 Task: Look for products in the category "Chocolate & Candy" from the brand "Yum Earth".
Action: Mouse moved to (29, 70)
Screenshot: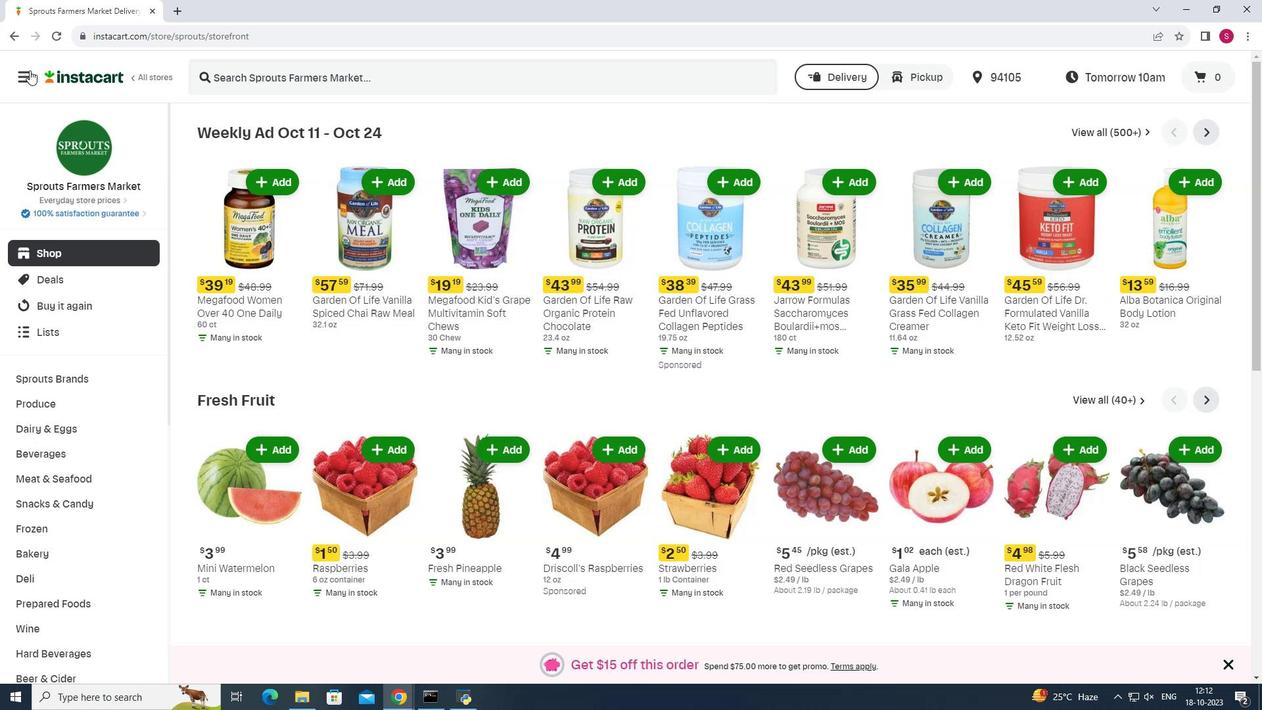 
Action: Mouse pressed left at (29, 70)
Screenshot: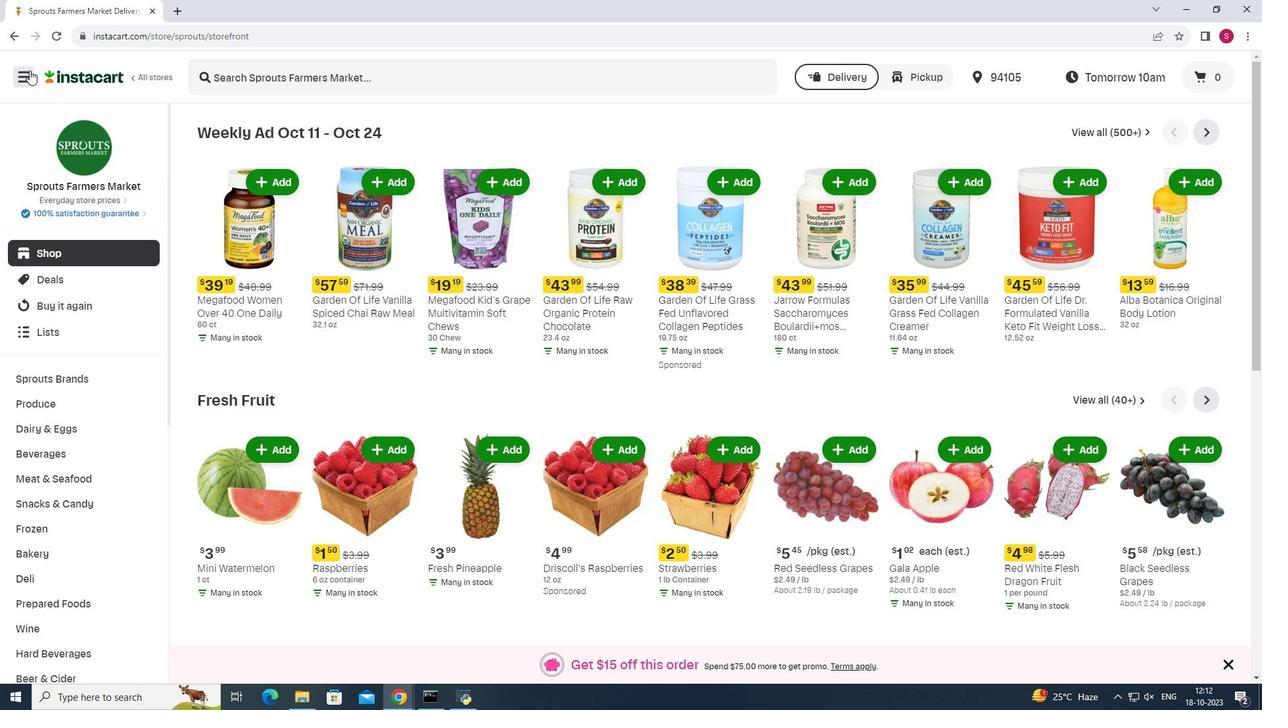 
Action: Mouse moved to (74, 343)
Screenshot: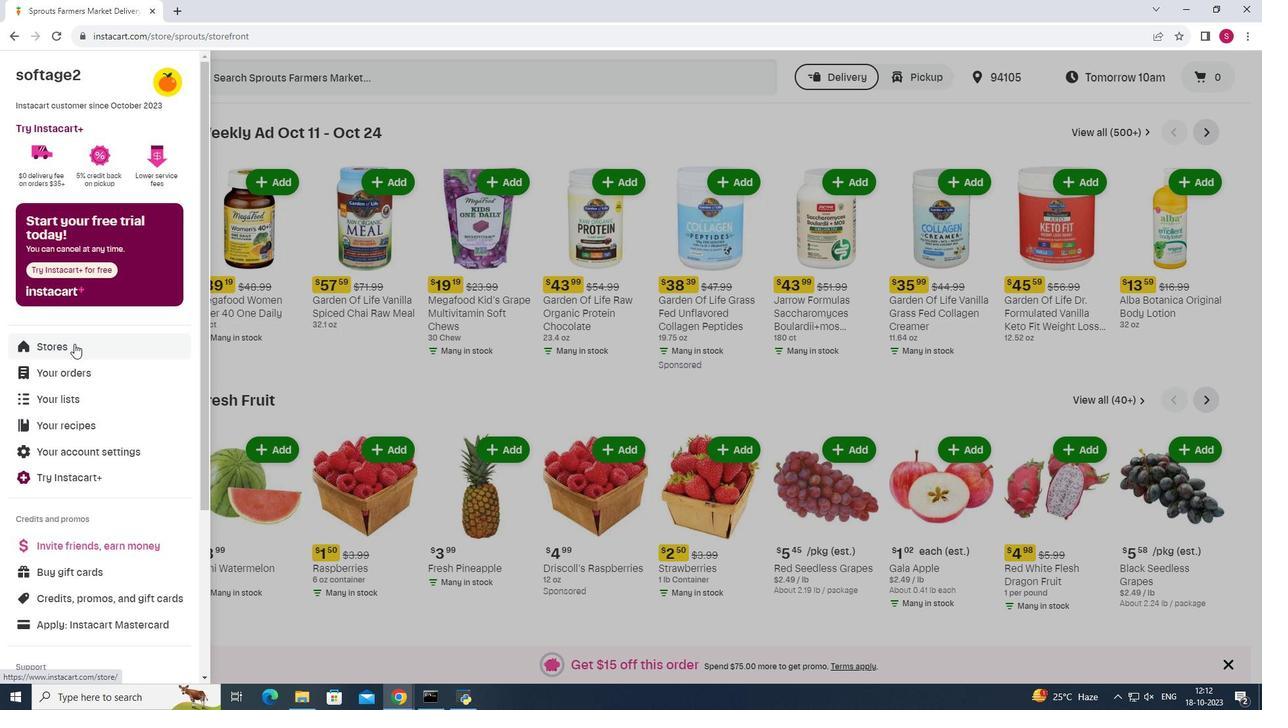 
Action: Mouse pressed left at (74, 343)
Screenshot: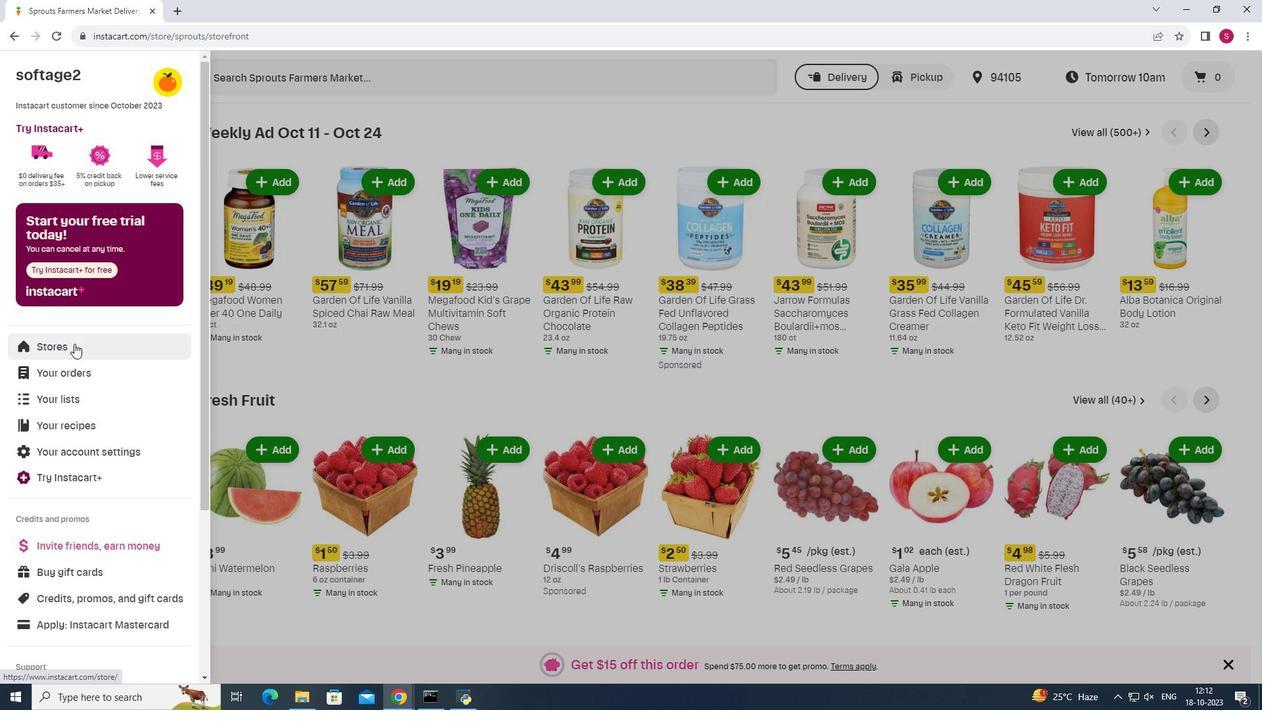 
Action: Mouse moved to (305, 122)
Screenshot: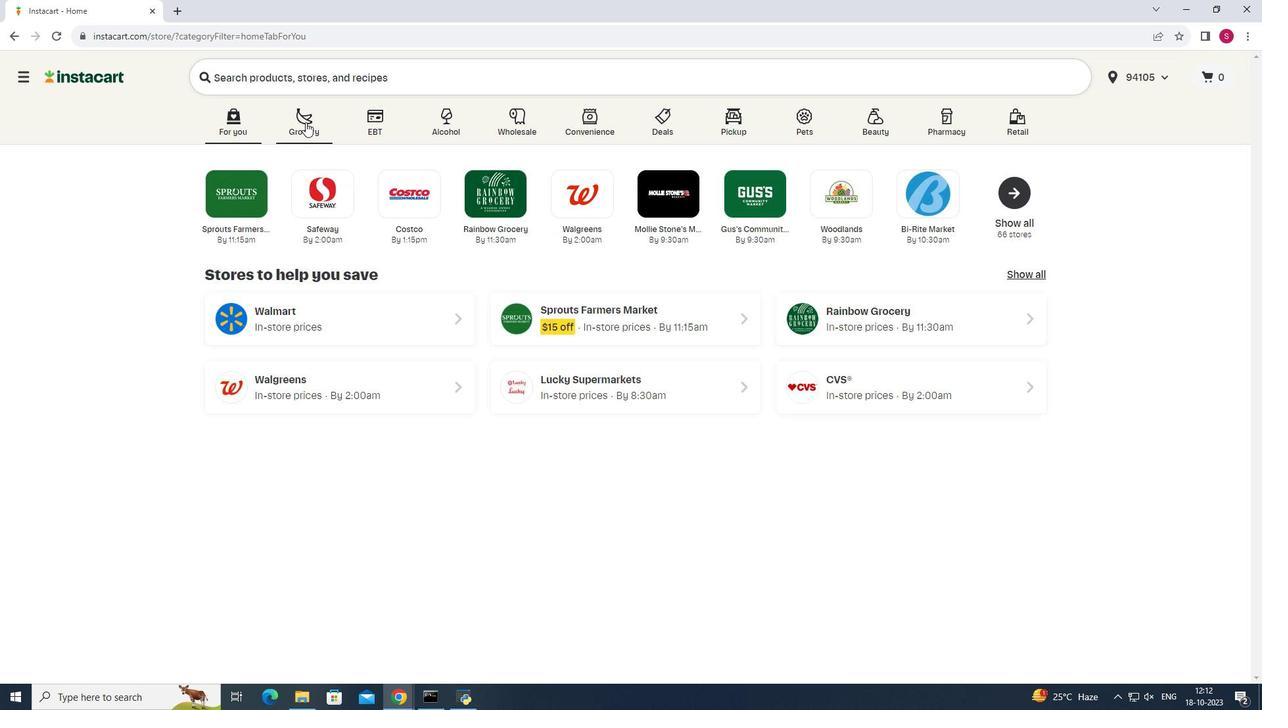 
Action: Mouse pressed left at (305, 122)
Screenshot: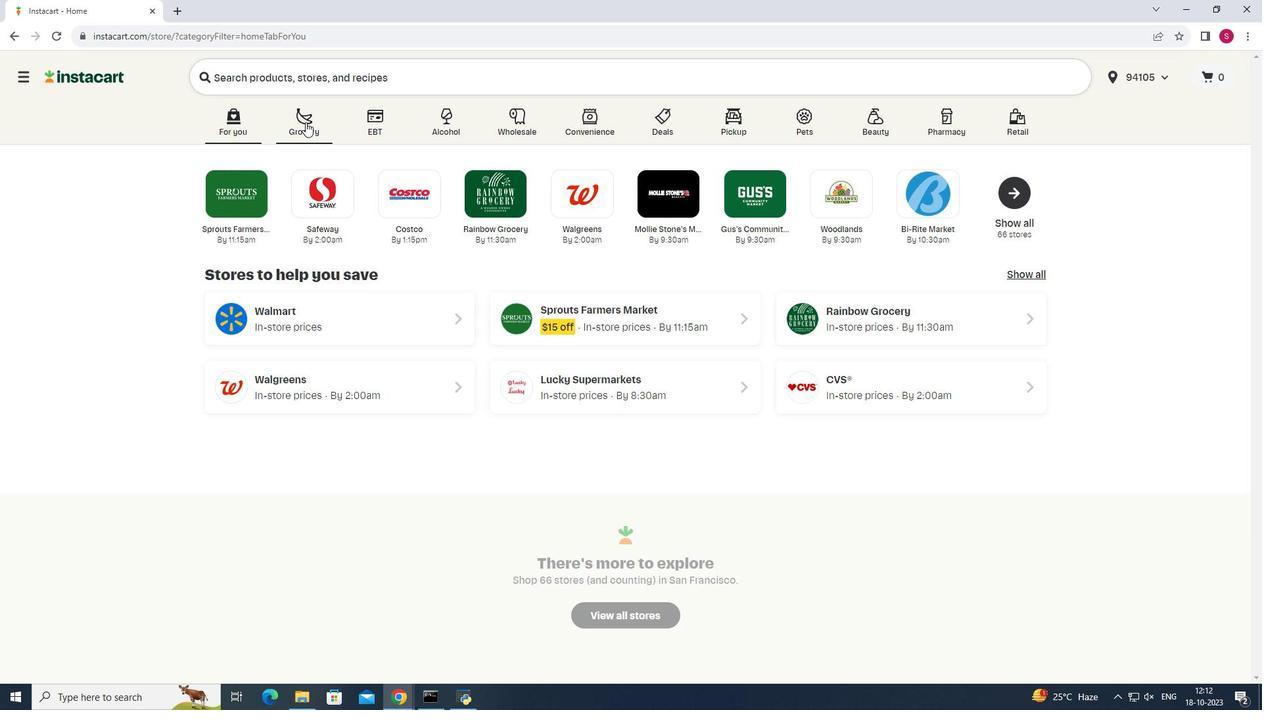 
Action: Mouse moved to (900, 176)
Screenshot: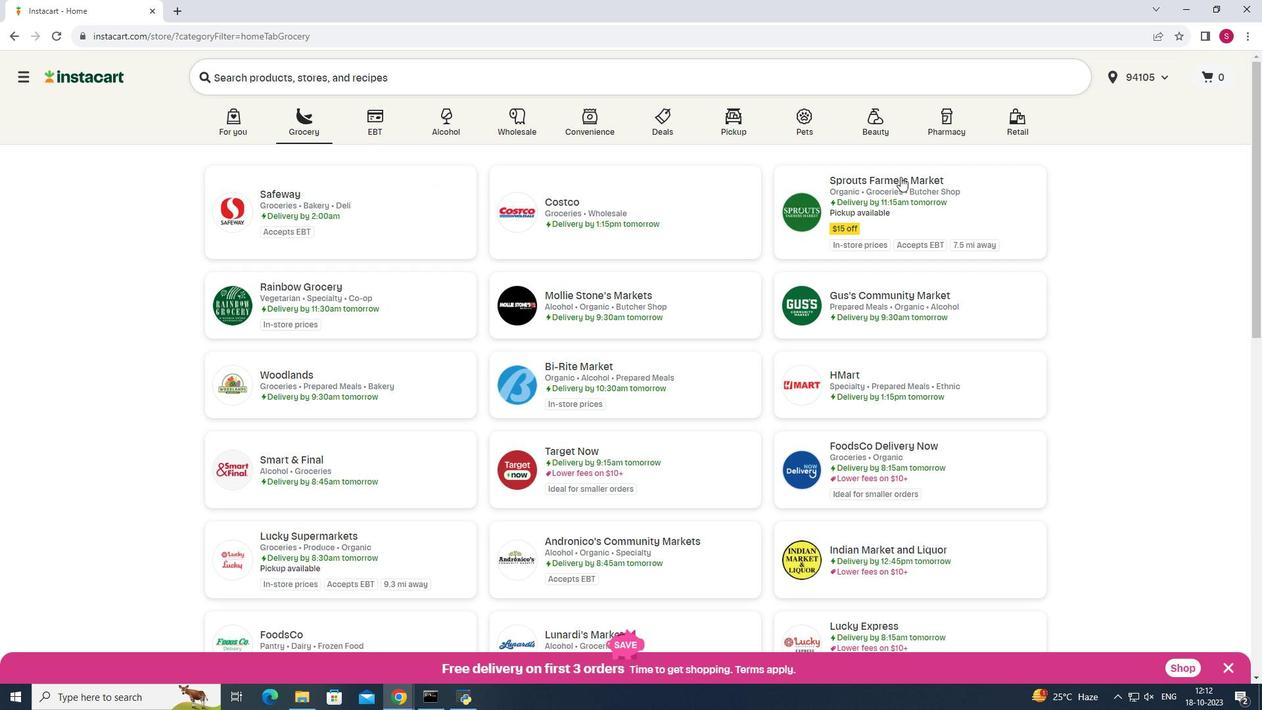 
Action: Mouse pressed left at (900, 176)
Screenshot: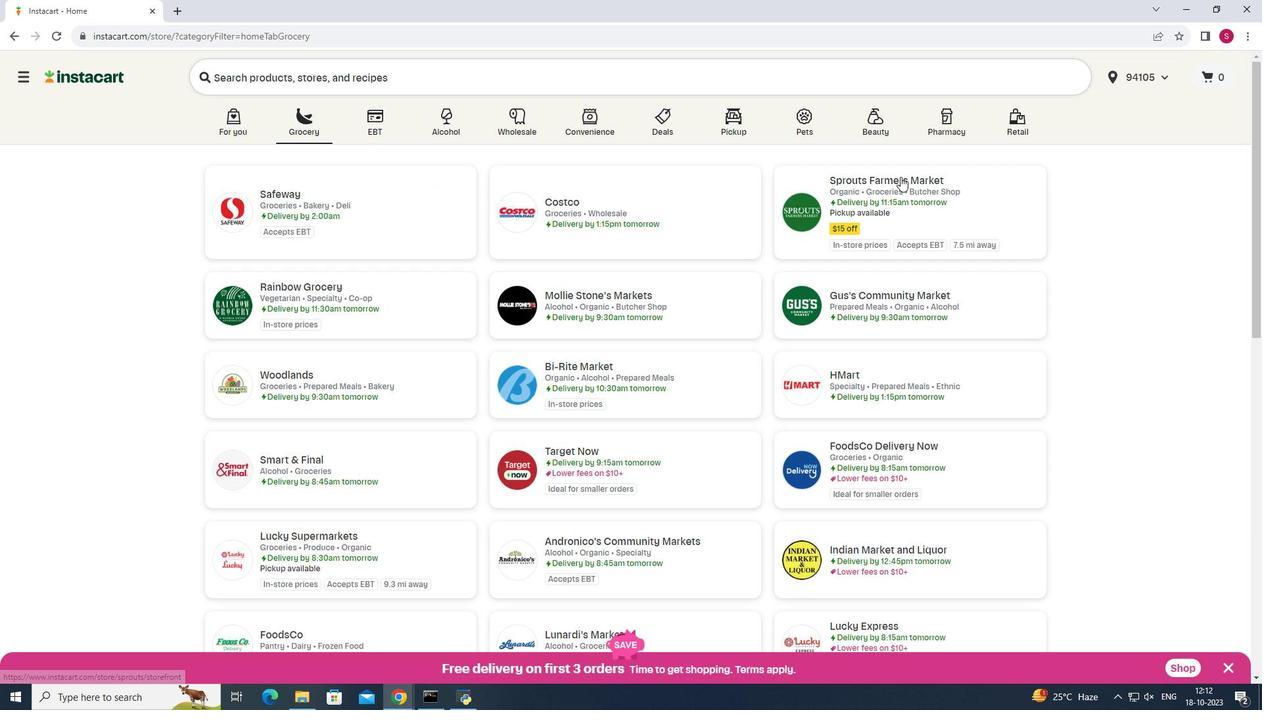 
Action: Mouse moved to (42, 503)
Screenshot: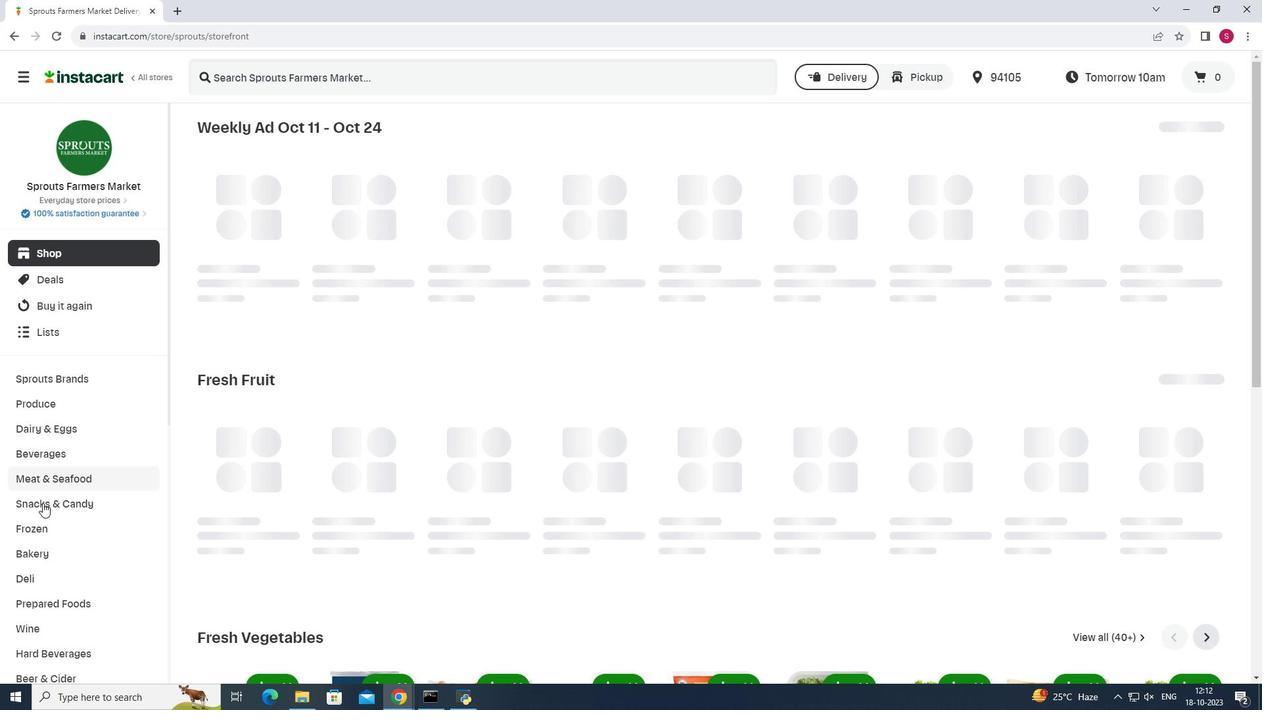
Action: Mouse pressed left at (42, 503)
Screenshot: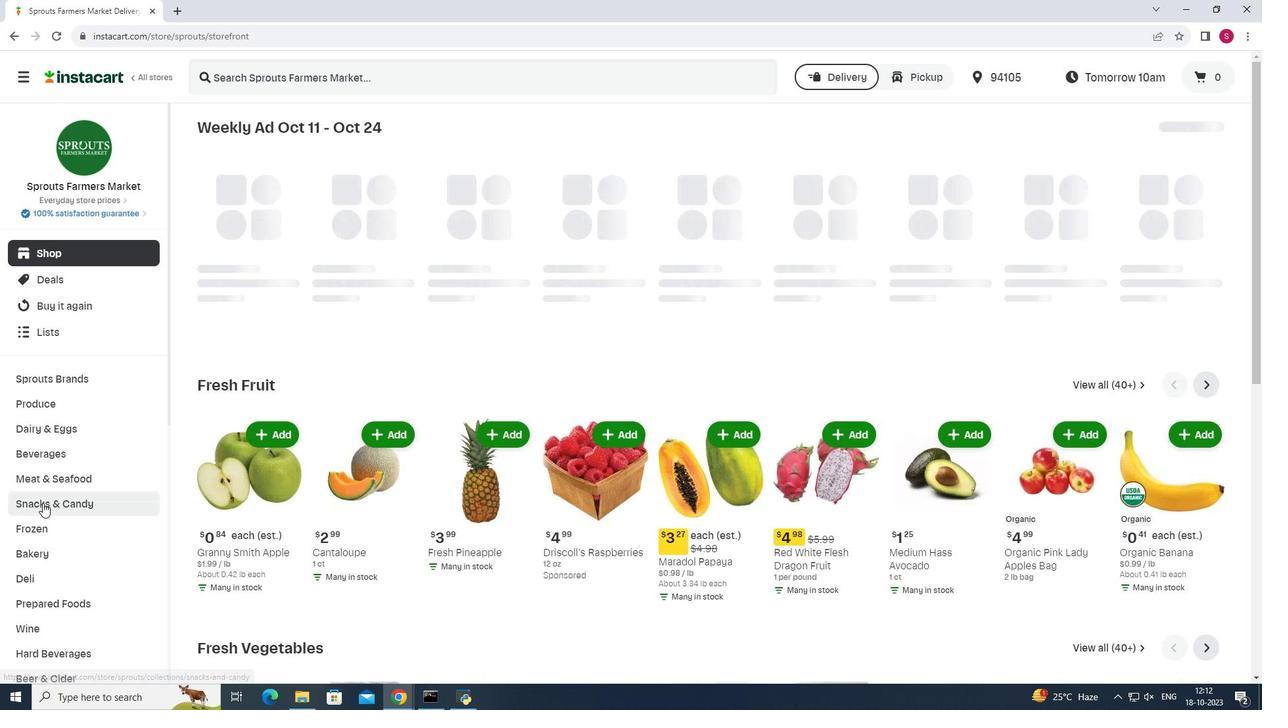 
Action: Mouse moved to (391, 169)
Screenshot: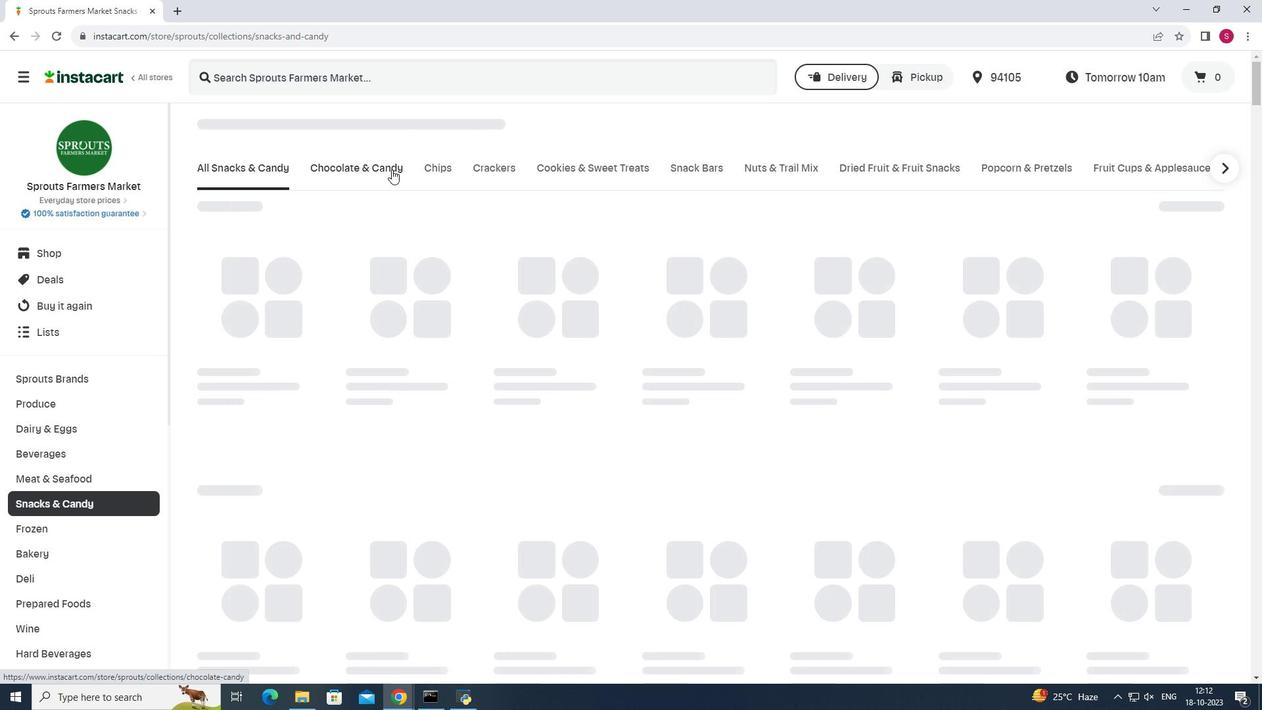 
Action: Mouse pressed left at (391, 169)
Screenshot: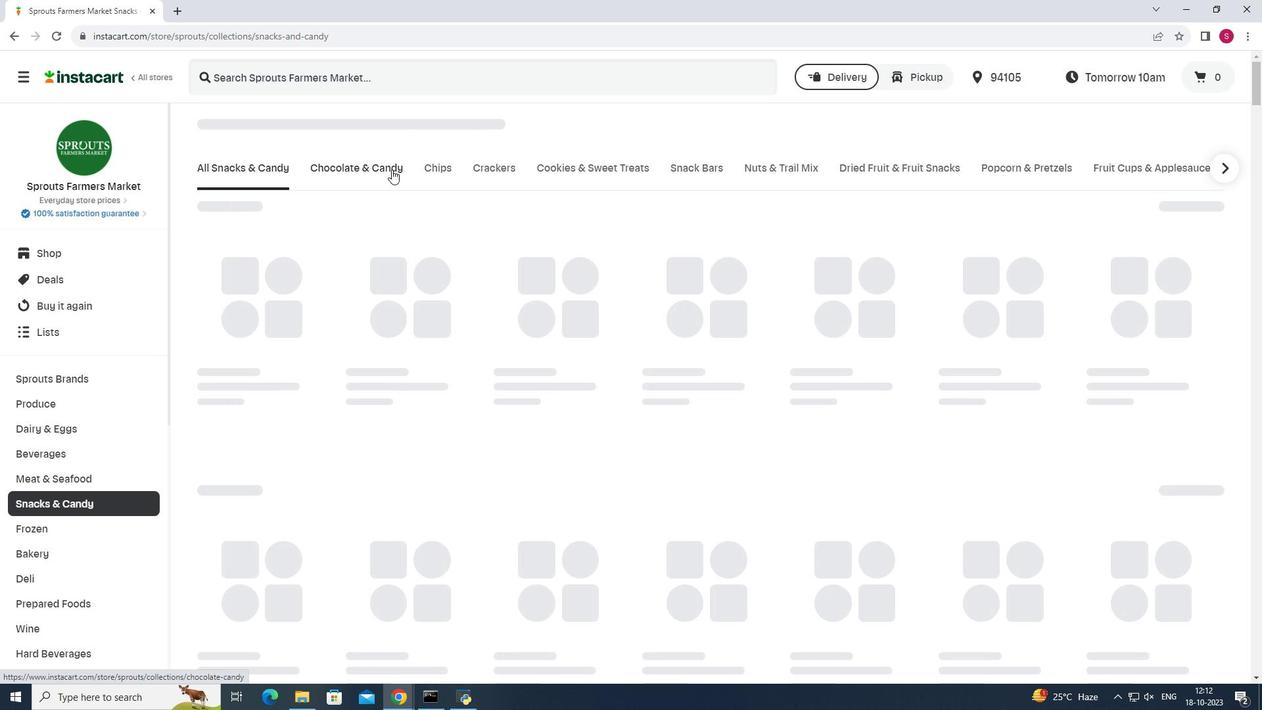 
Action: Mouse moved to (683, 220)
Screenshot: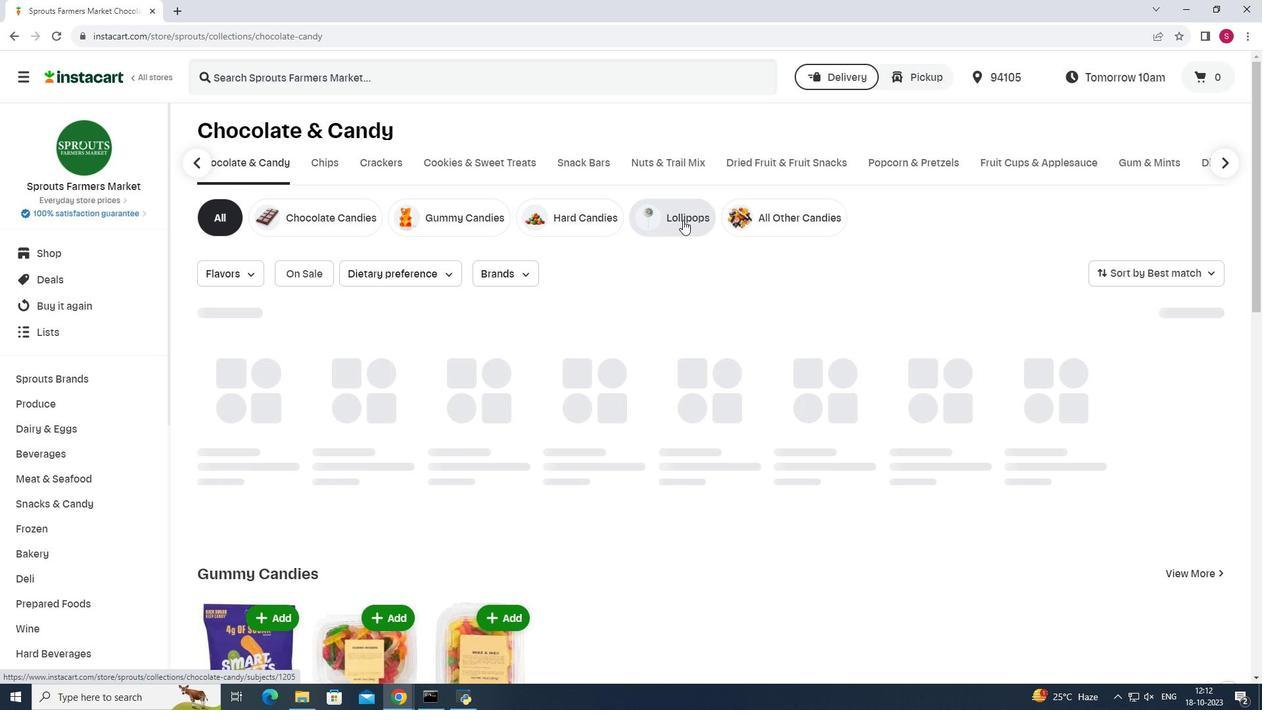 
Action: Mouse pressed left at (683, 220)
Screenshot: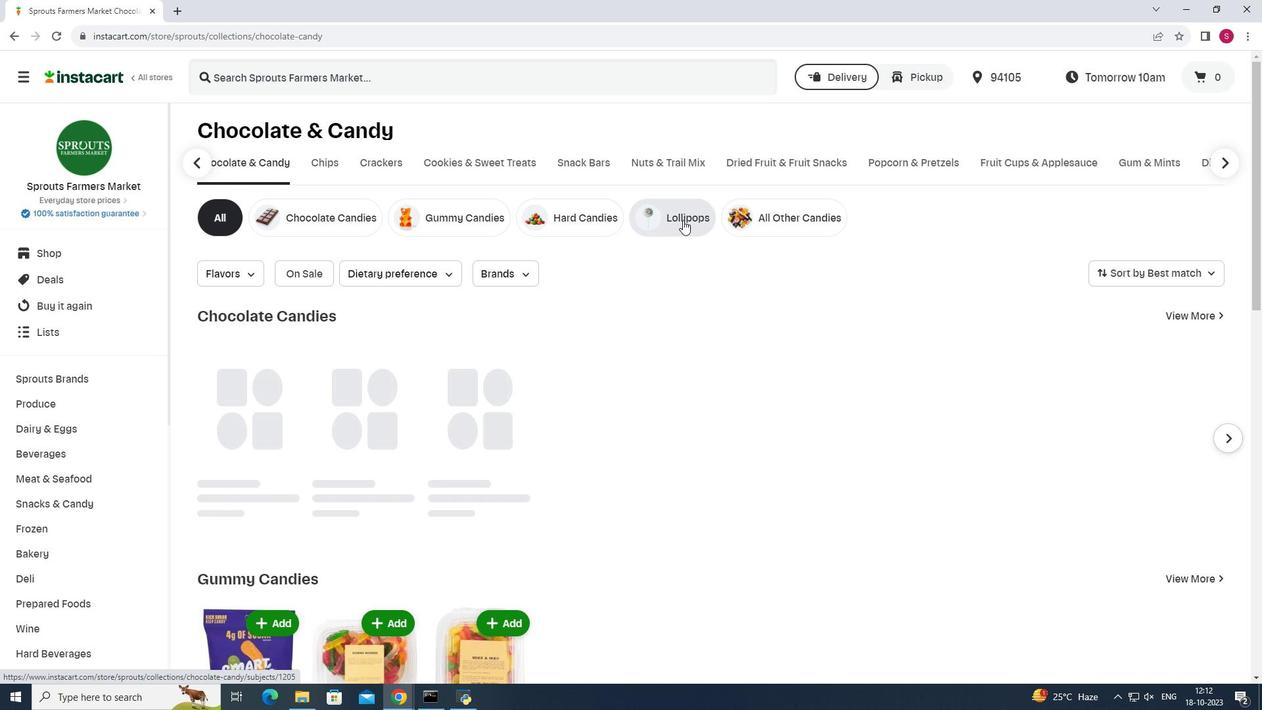 
Action: Mouse moved to (453, 267)
Screenshot: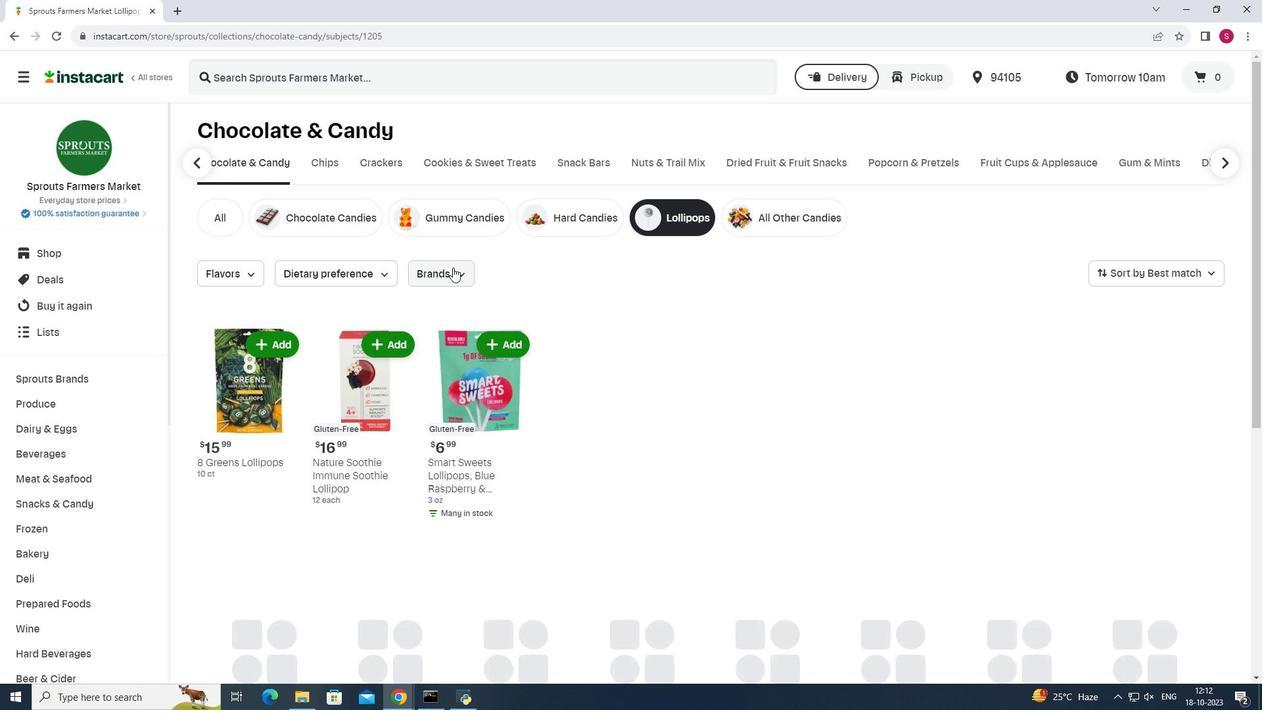 
Action: Mouse pressed left at (453, 267)
Screenshot: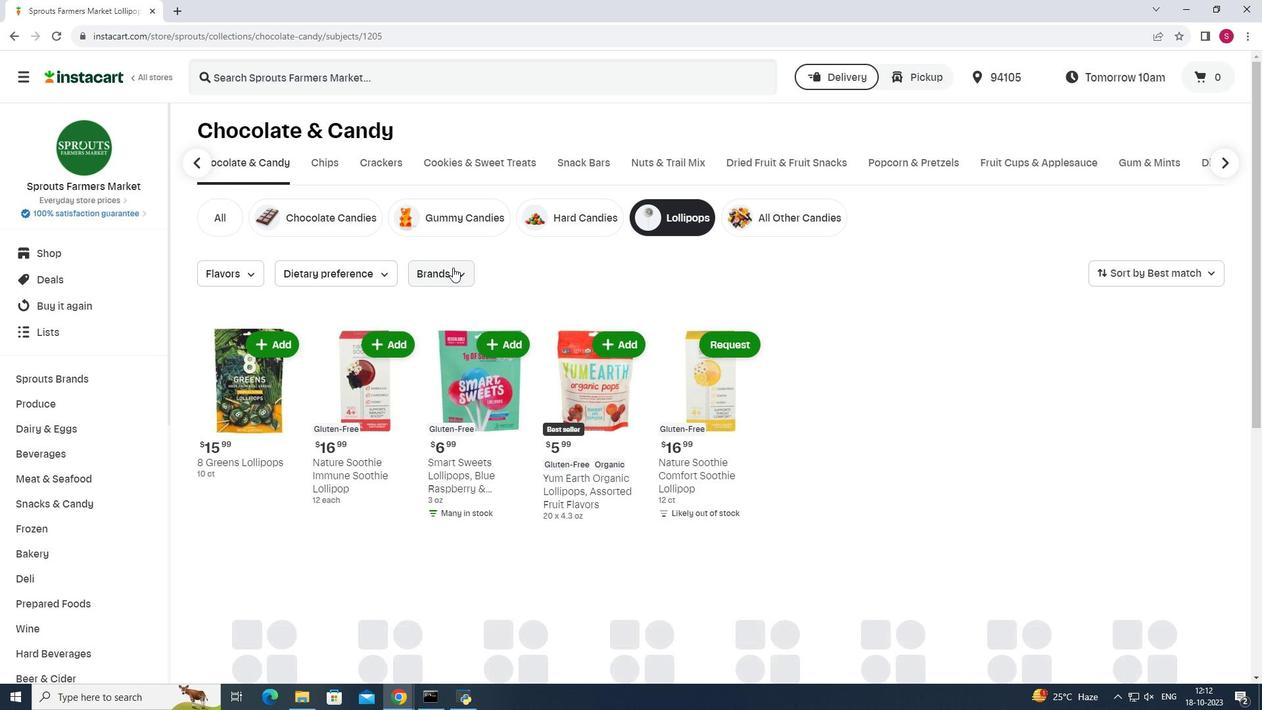 
Action: Mouse moved to (429, 344)
Screenshot: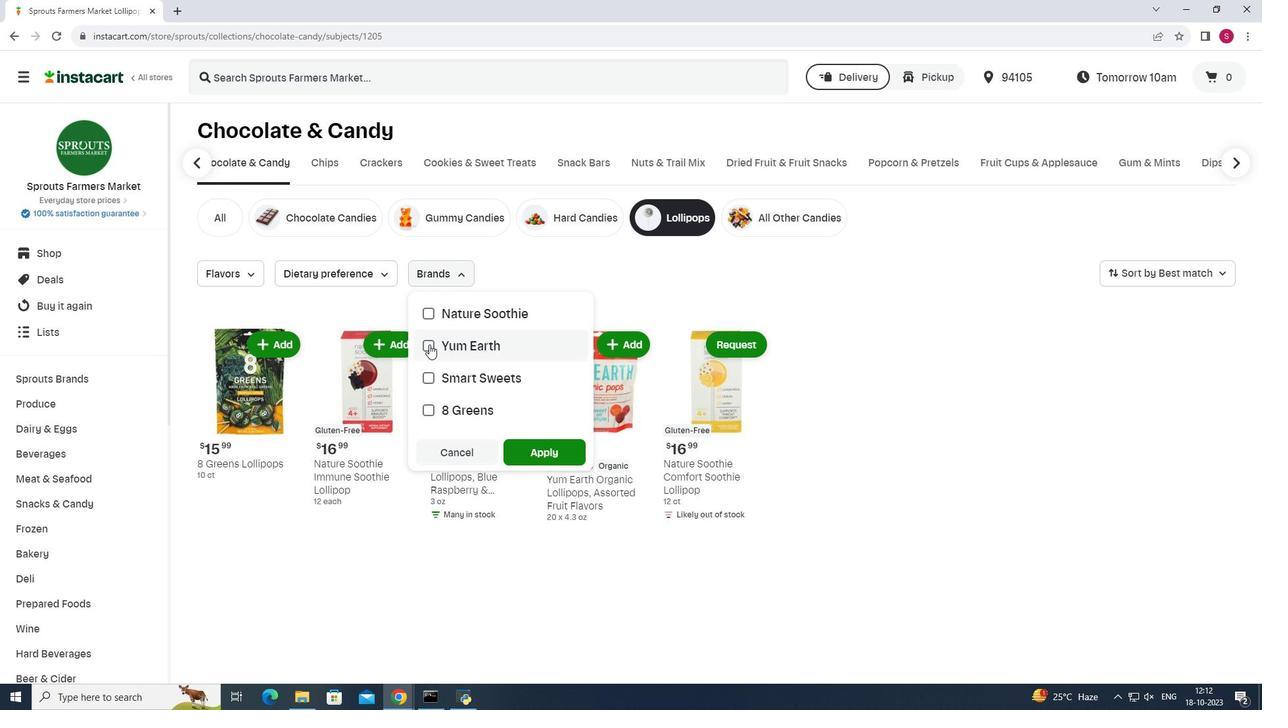 
Action: Mouse pressed left at (429, 344)
Screenshot: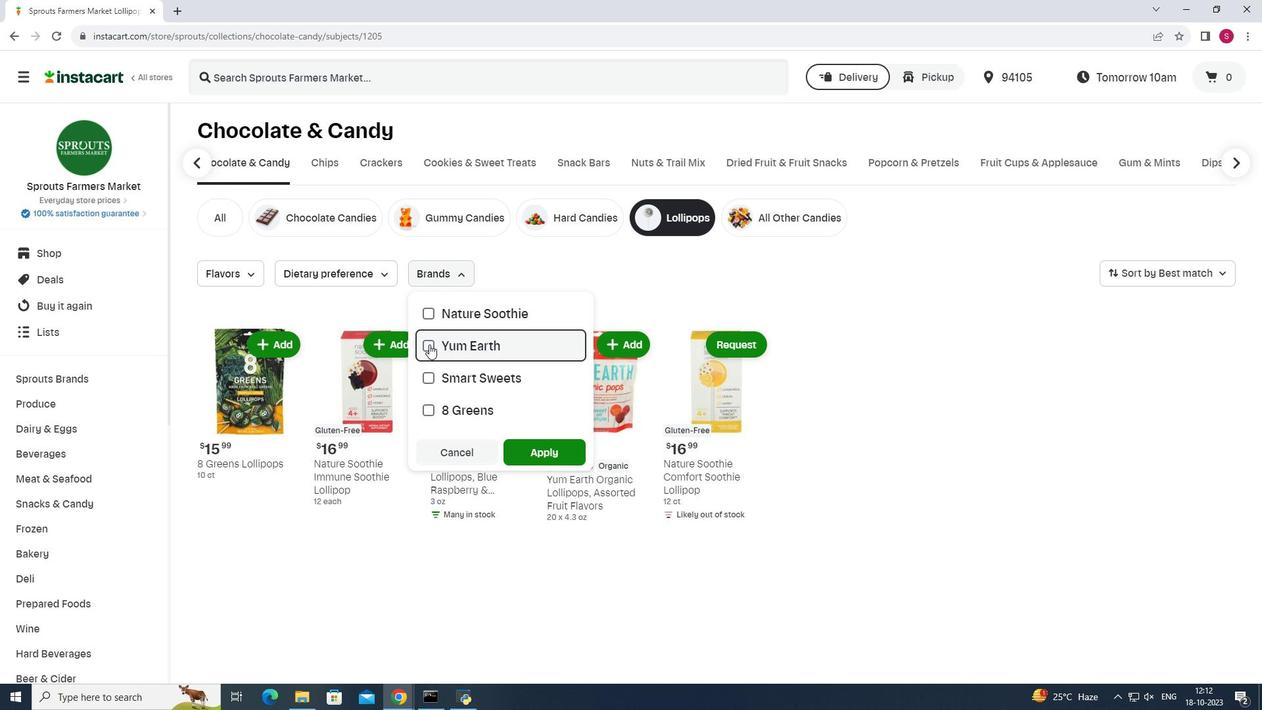 
Action: Mouse moved to (540, 452)
Screenshot: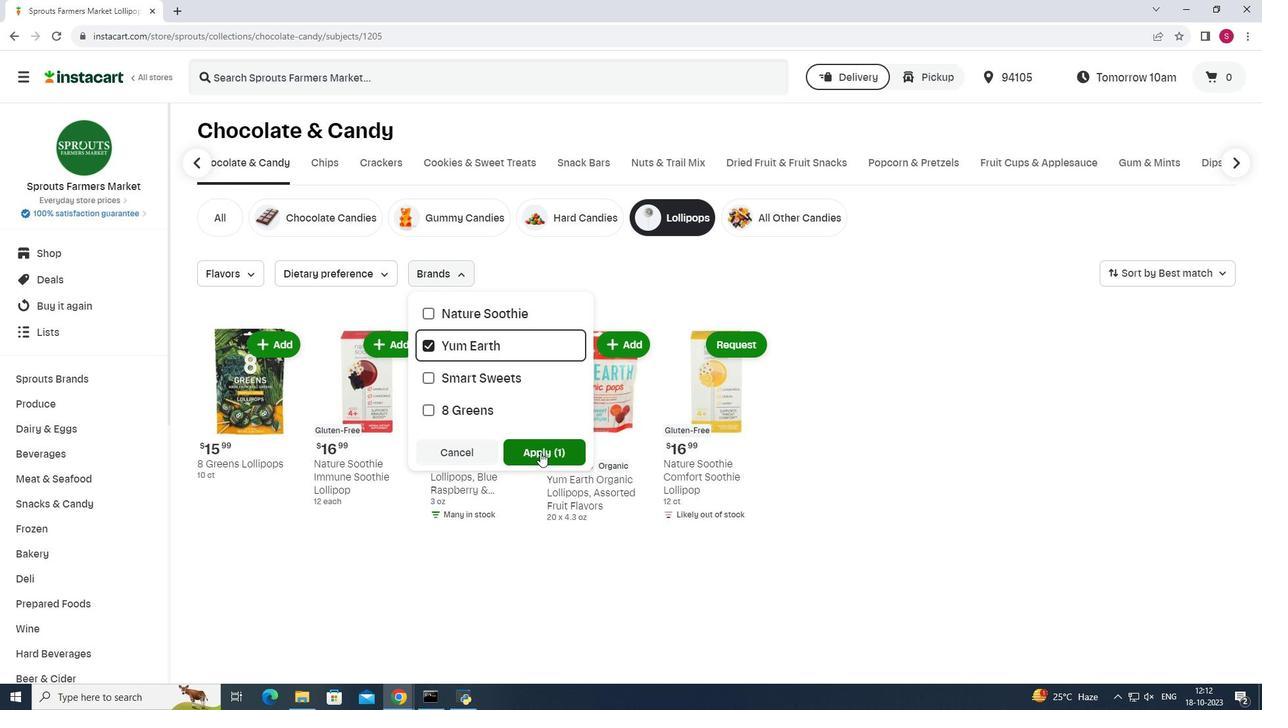 
Action: Mouse pressed left at (540, 452)
Screenshot: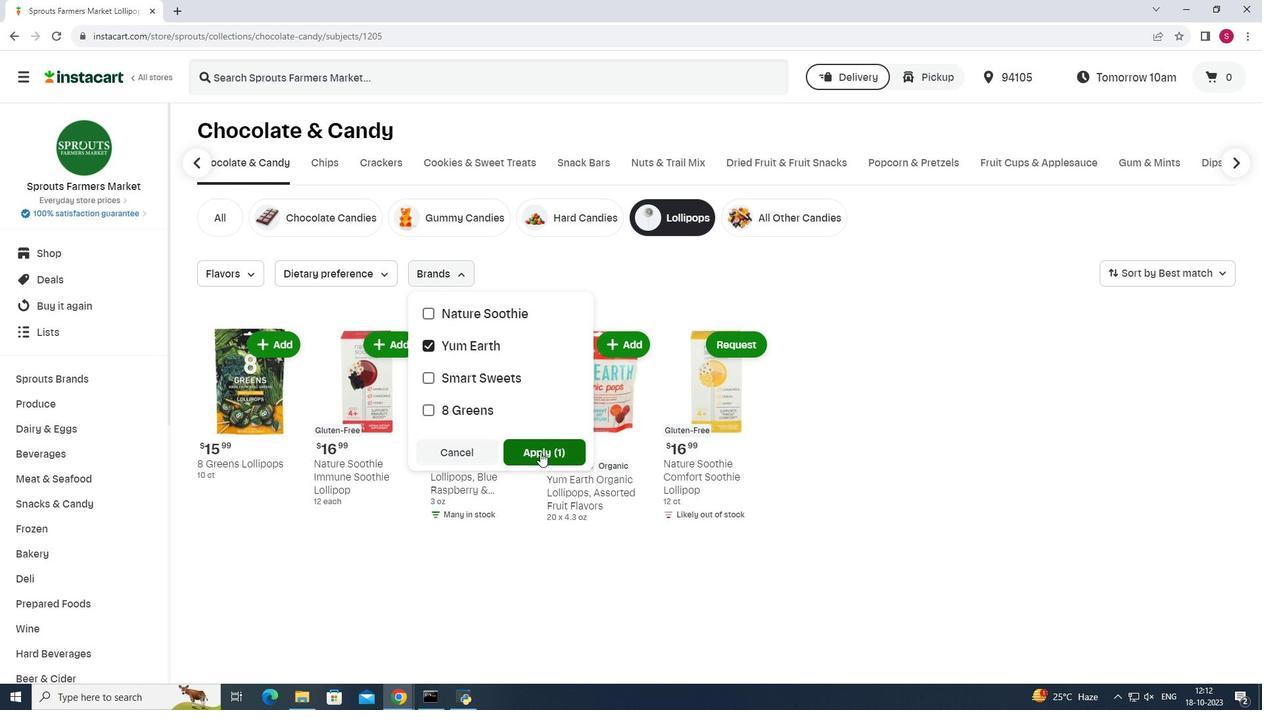 
Action: Mouse moved to (898, 292)
Screenshot: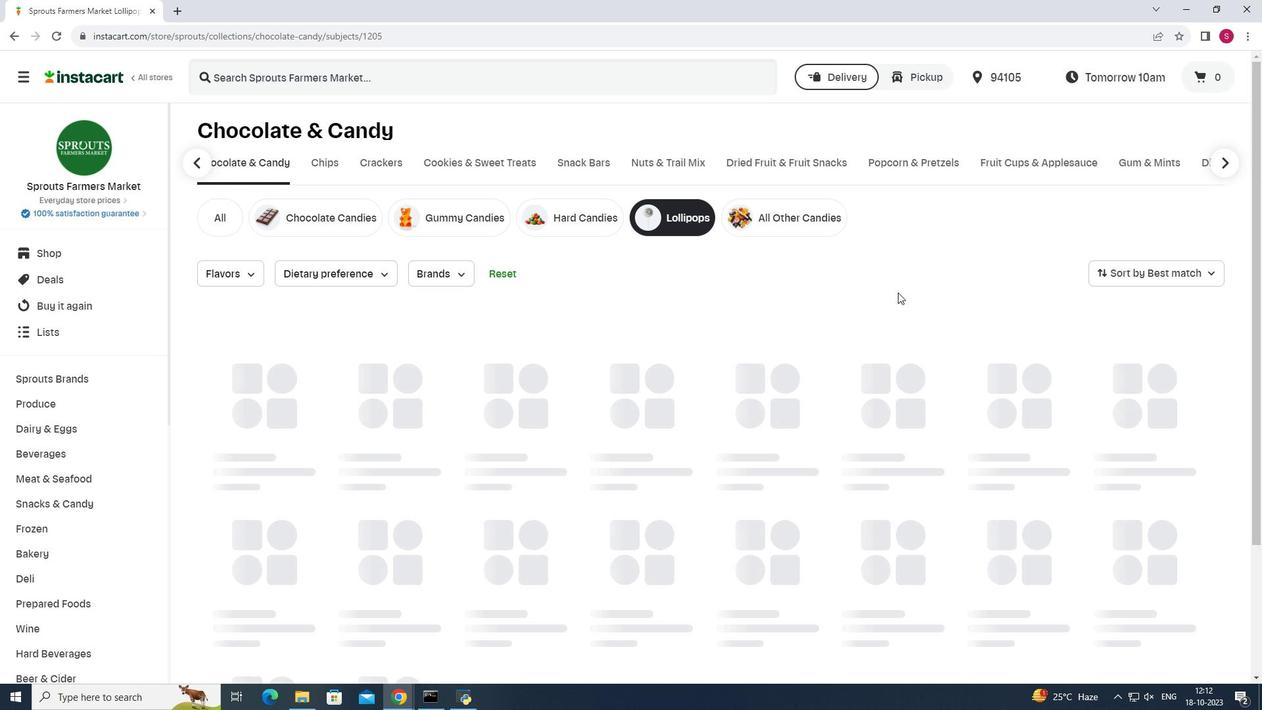 
